 Task: Search for emails from the sender 'softage.2@softage.net'.
Action: Mouse moved to (231, 9)
Screenshot: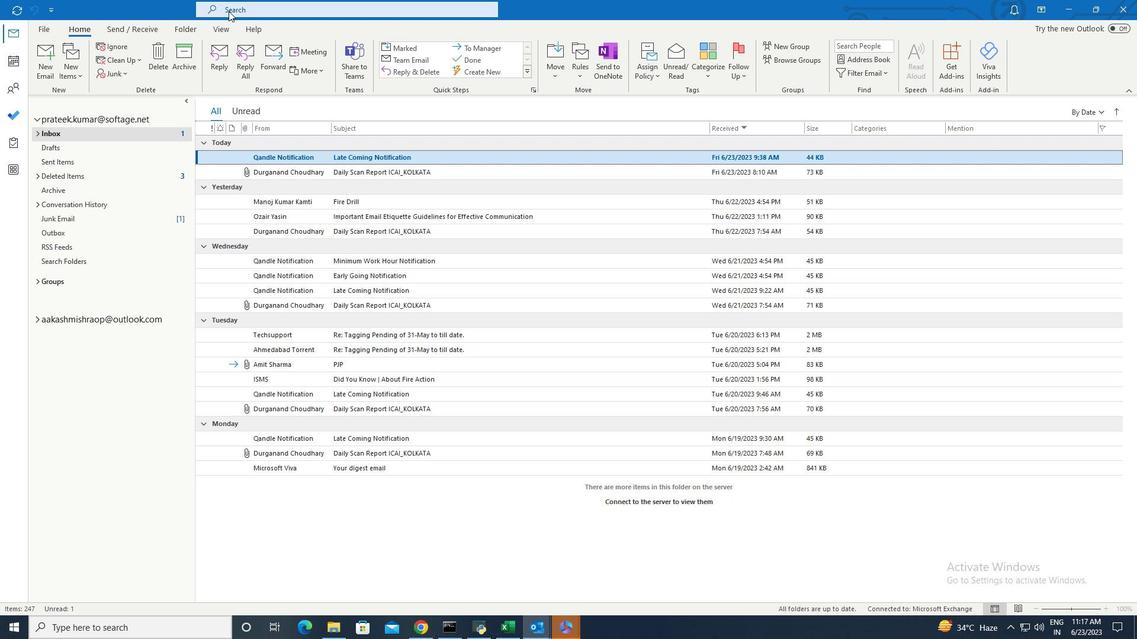 
Action: Mouse pressed left at (231, 9)
Screenshot: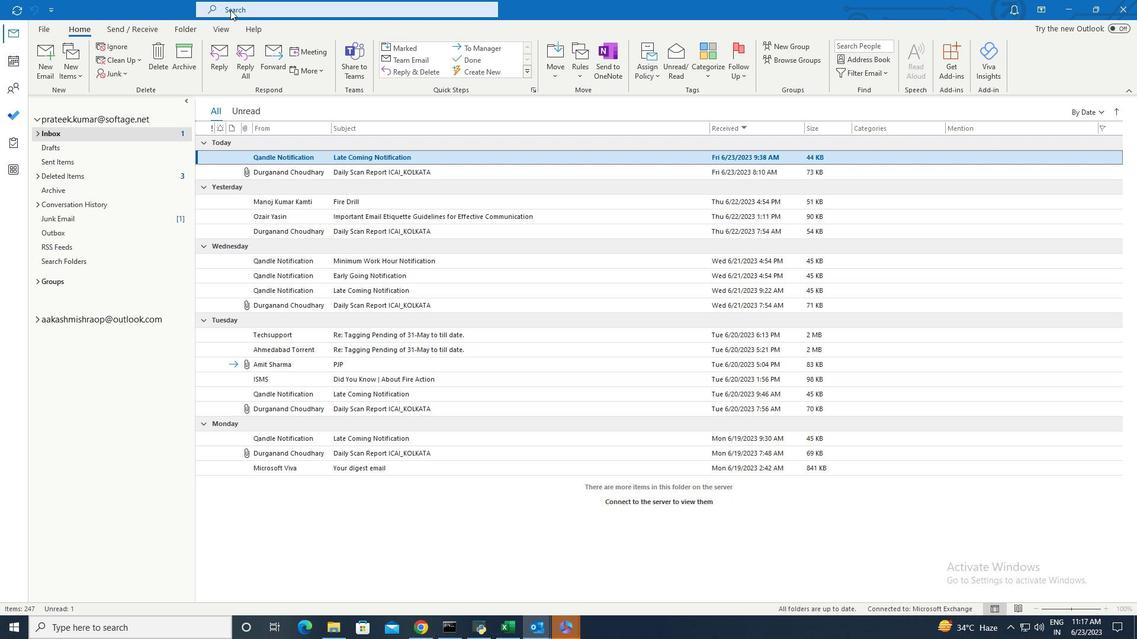 
Action: Mouse moved to (232, 9)
Screenshot: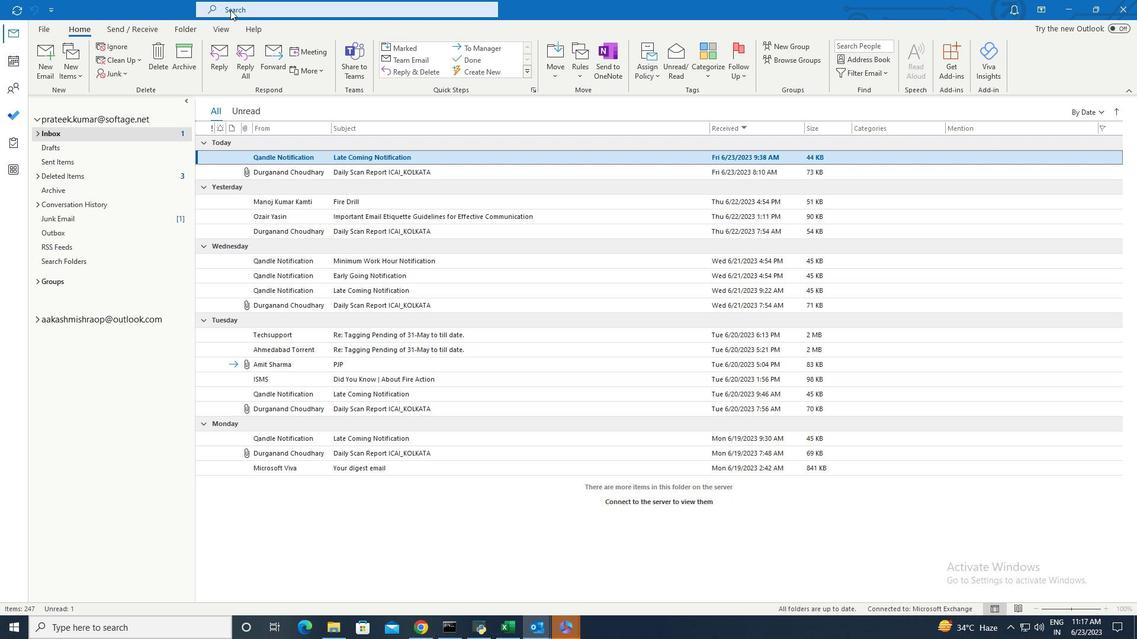 
Action: Mouse pressed left at (232, 9)
Screenshot: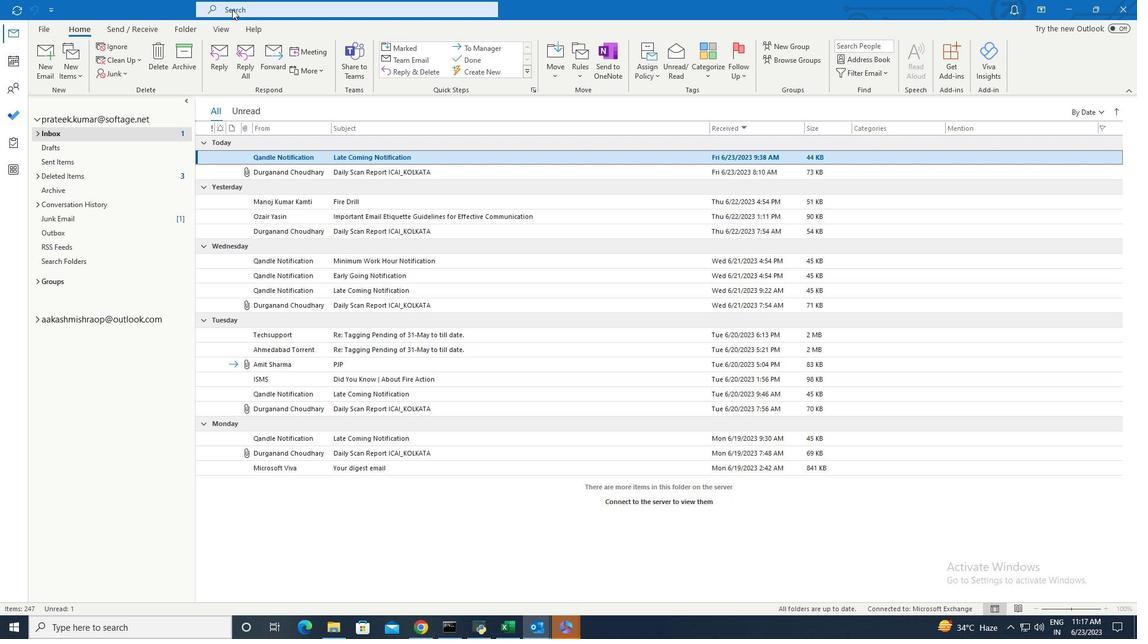 
Action: Mouse moved to (185, 8)
Screenshot: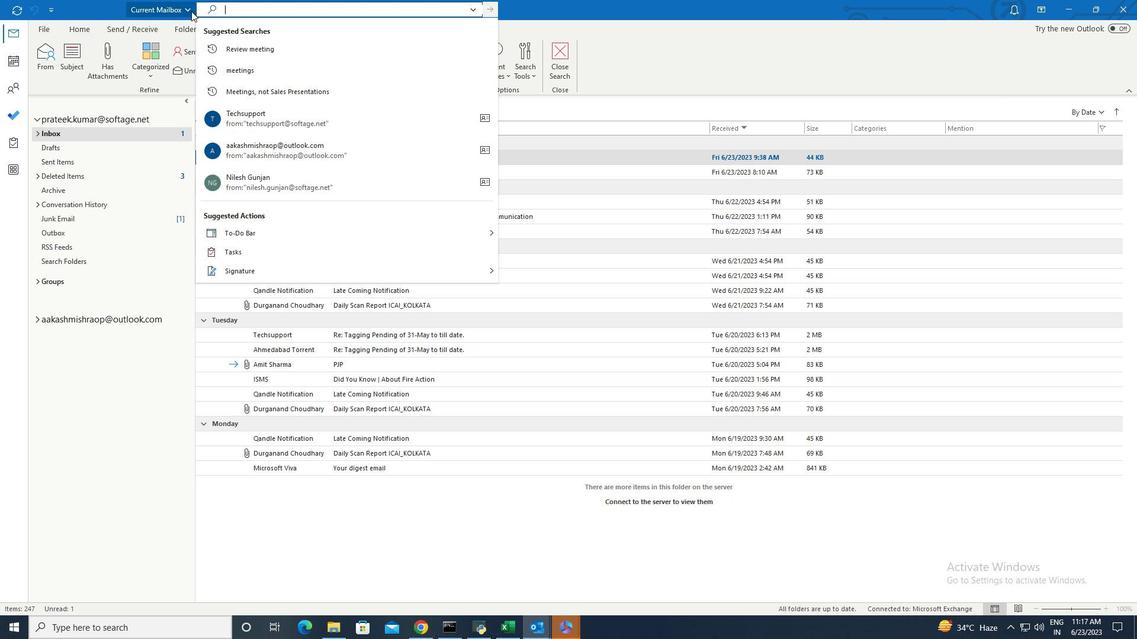 
Action: Mouse pressed left at (185, 8)
Screenshot: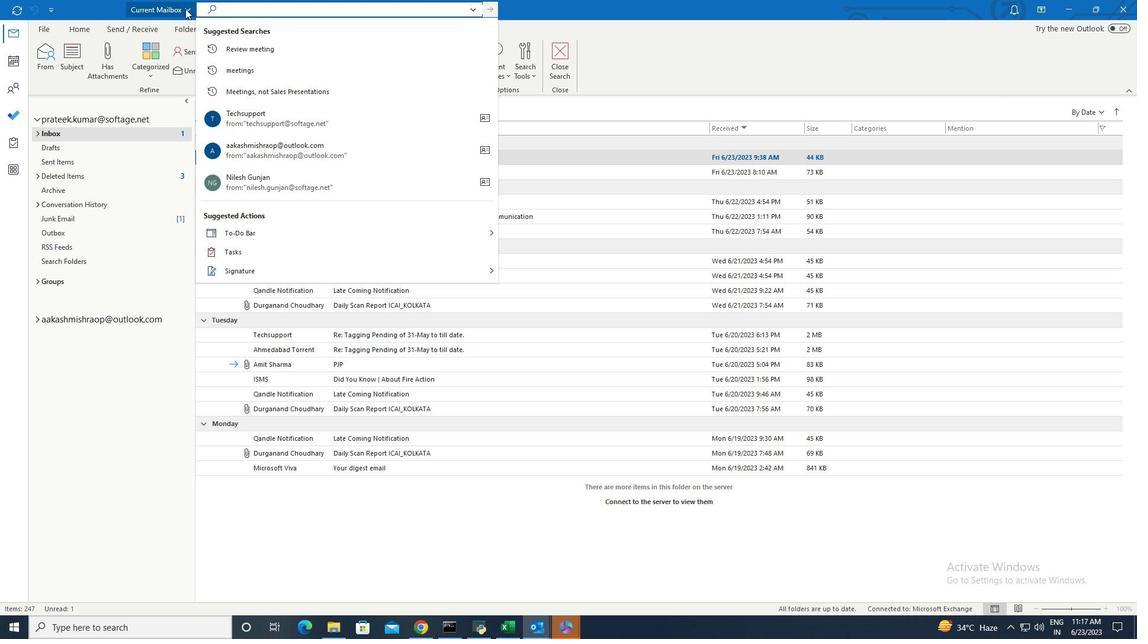 
Action: Mouse moved to (177, 25)
Screenshot: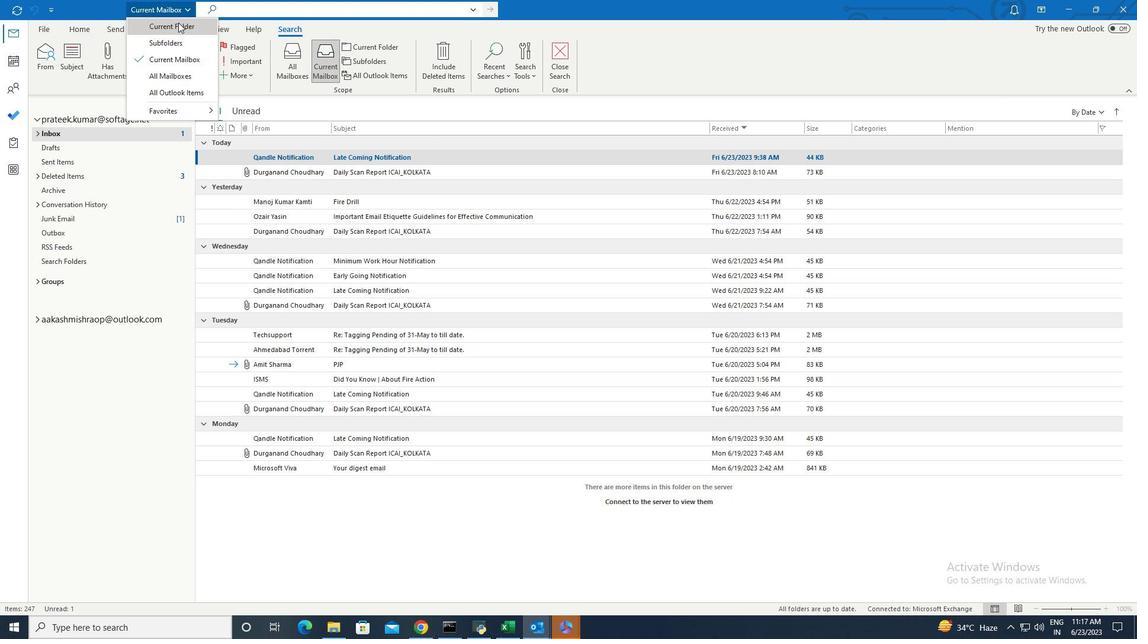 
Action: Mouse pressed left at (177, 25)
Screenshot: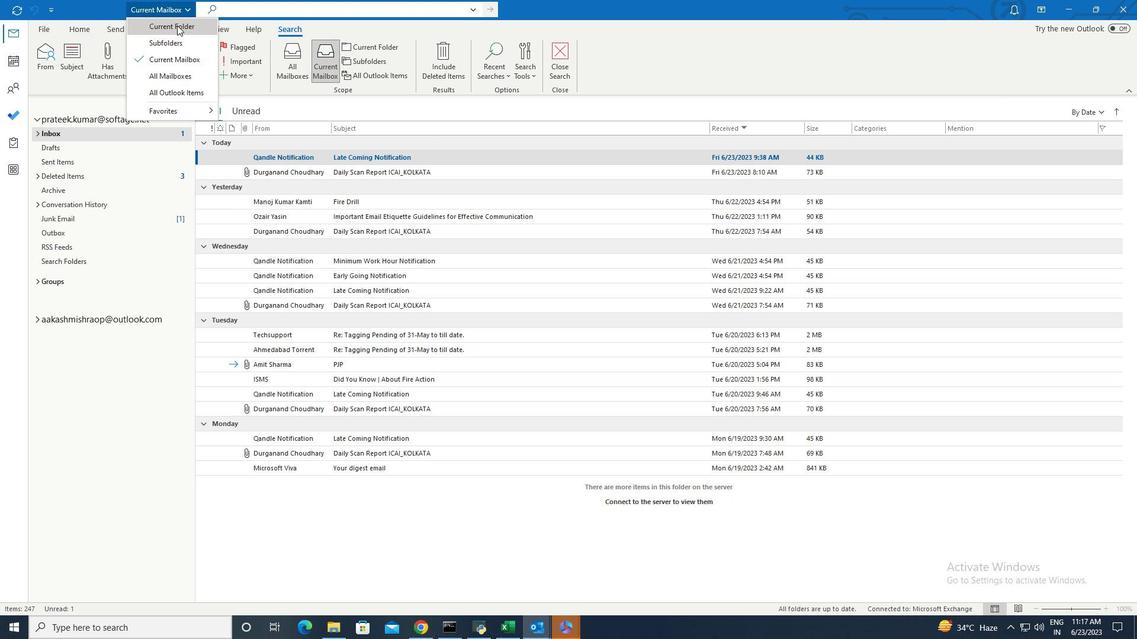 
Action: Mouse moved to (471, 4)
Screenshot: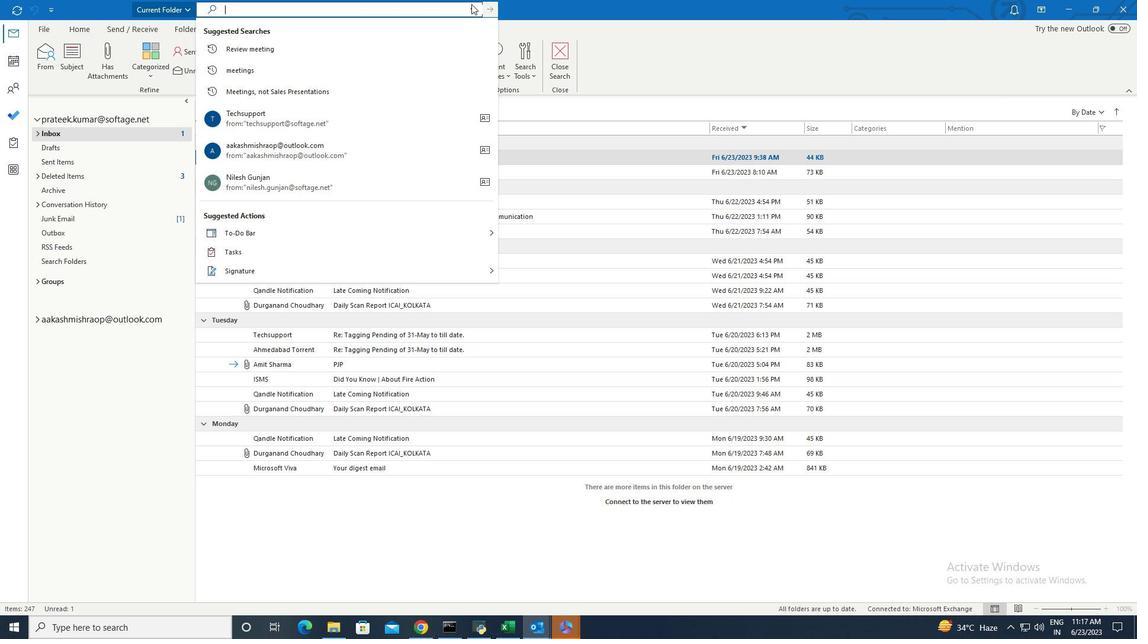 
Action: Mouse pressed left at (471, 4)
Screenshot: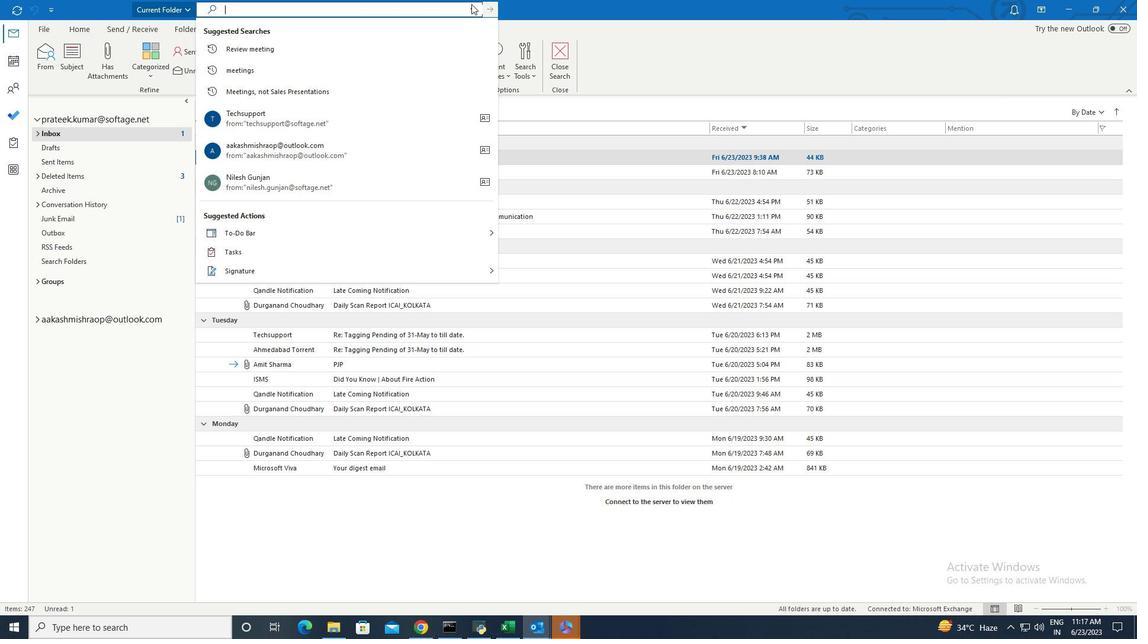 
Action: Mouse moved to (268, 168)
Screenshot: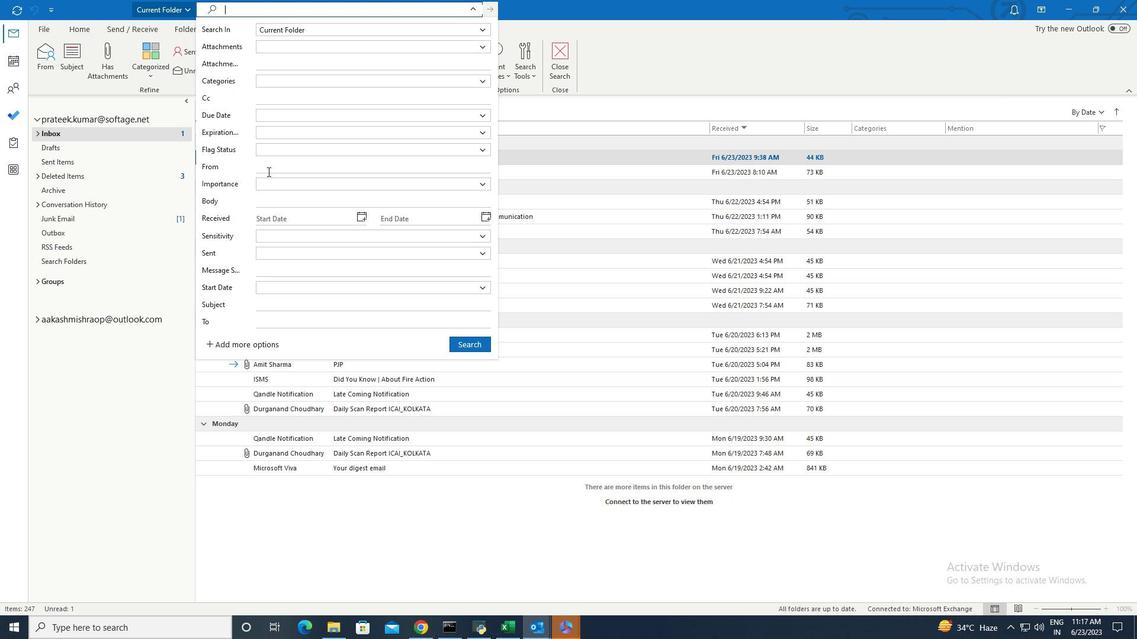 
Action: Mouse pressed left at (268, 168)
Screenshot: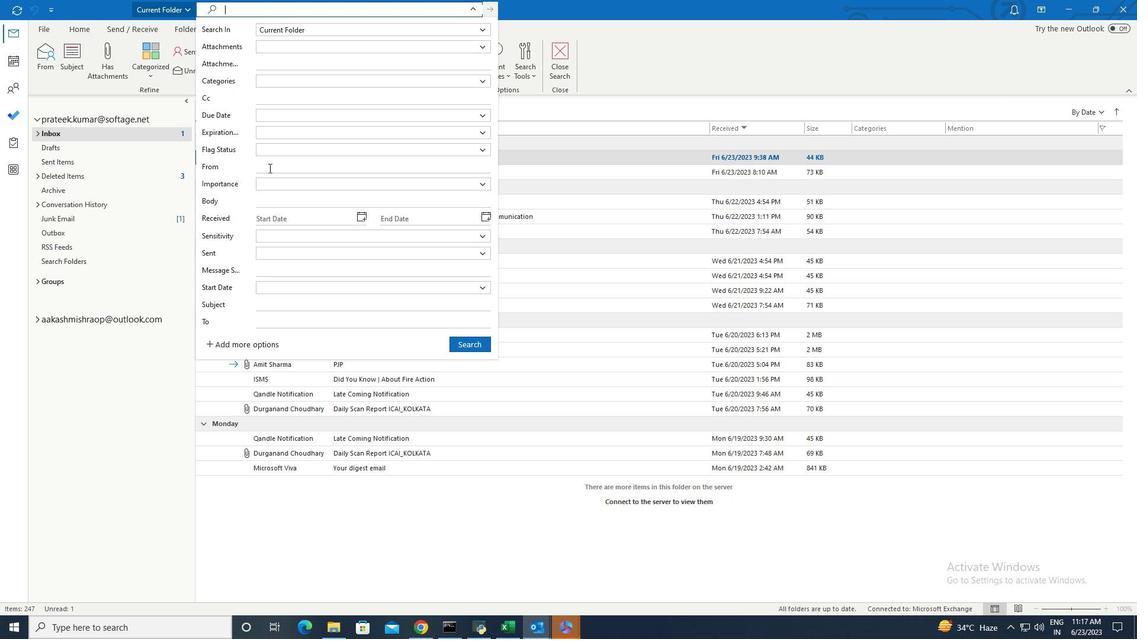 
Action: Key pressed softage.2<Key.shift>@softage.net
Screenshot: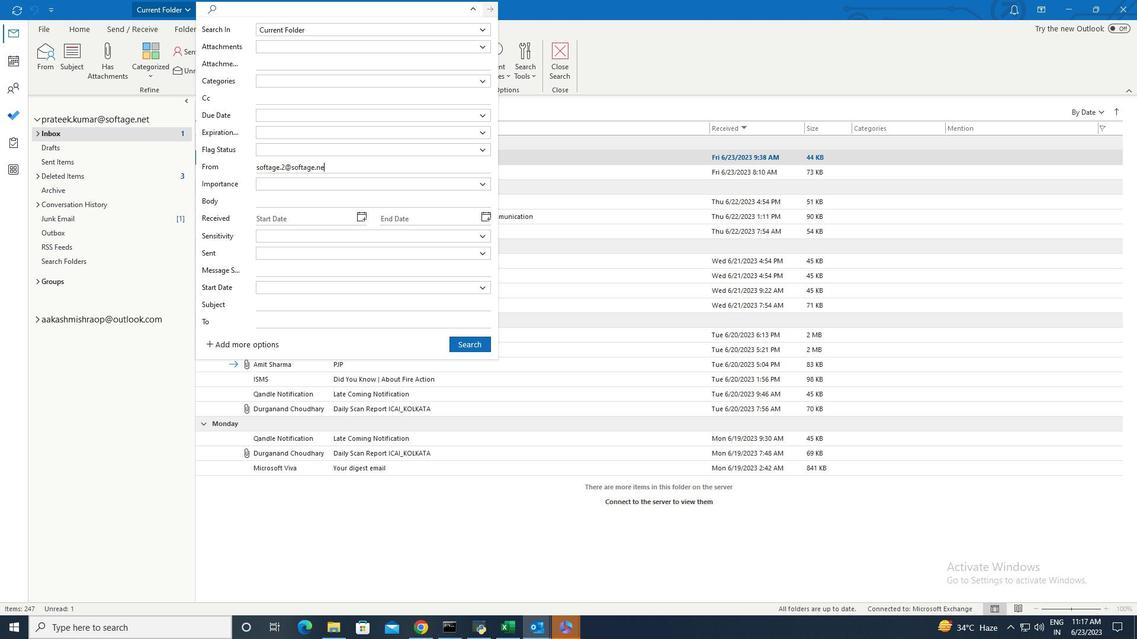 
Action: Mouse moved to (457, 343)
Screenshot: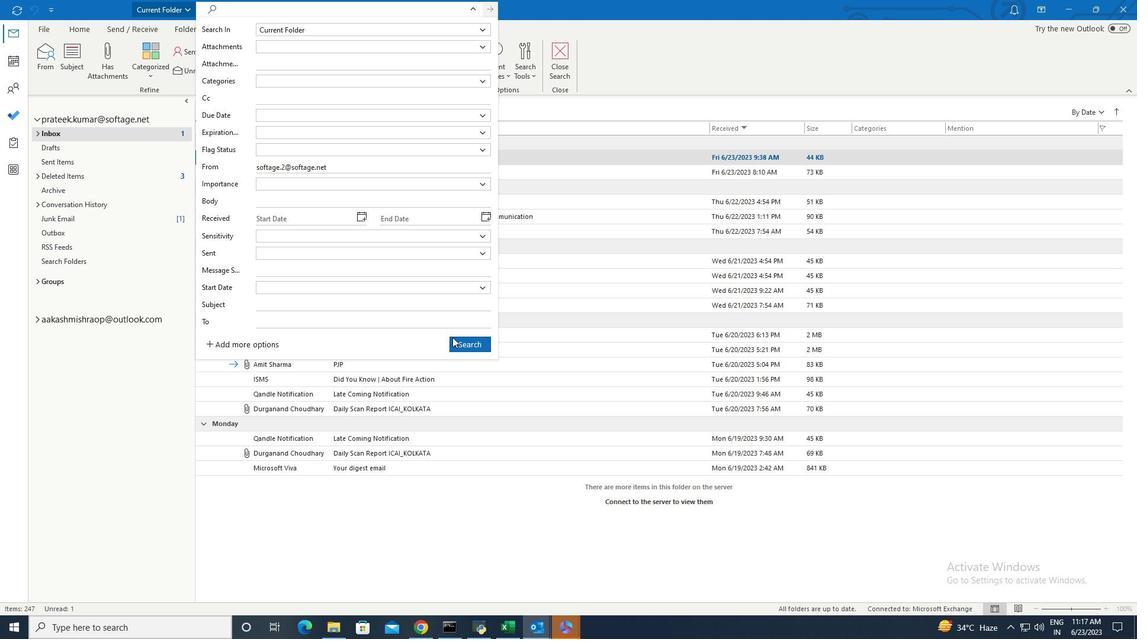 
Action: Mouse pressed left at (457, 343)
Screenshot: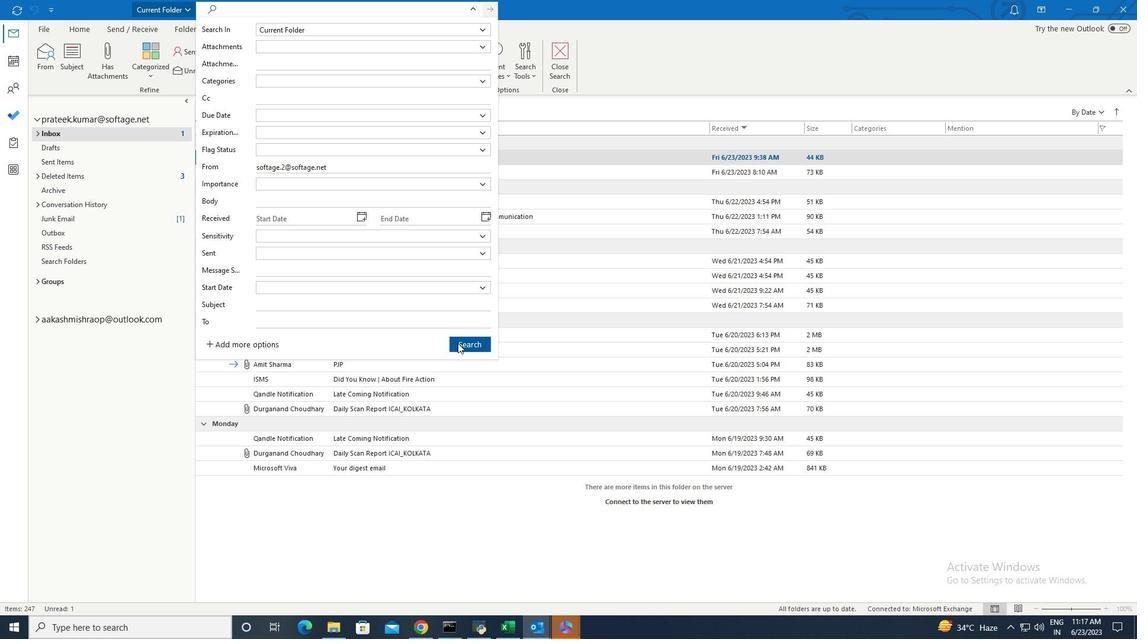 
Action: Mouse moved to (462, 393)
Screenshot: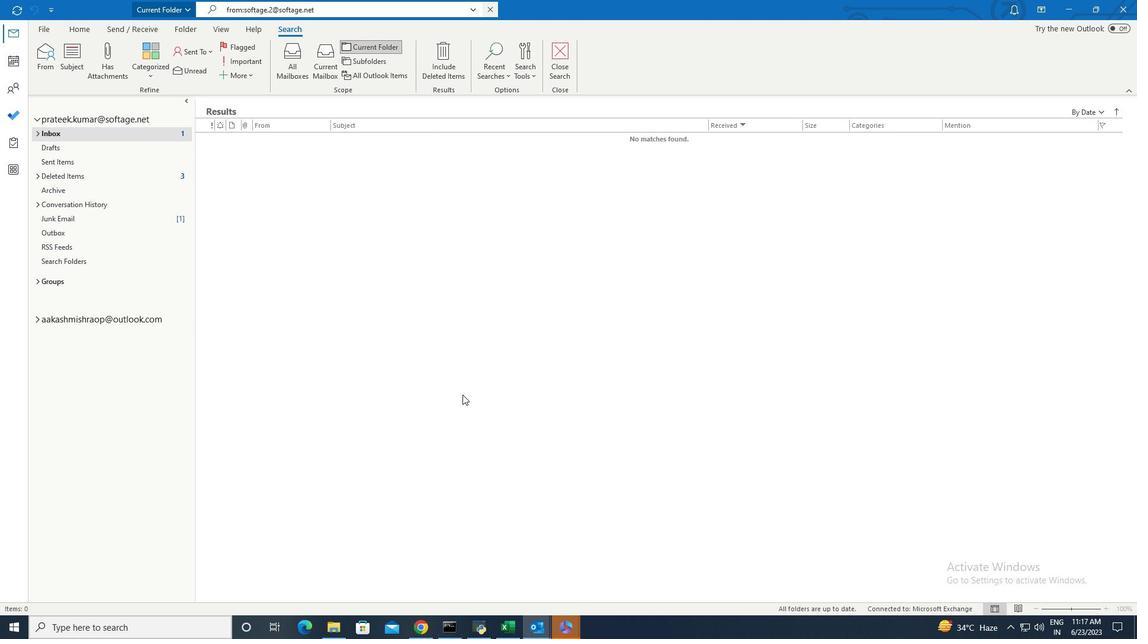 
